 Task: Add a field from the Popular template Priority with name XcelTech.
Action: Mouse moved to (57, 399)
Screenshot: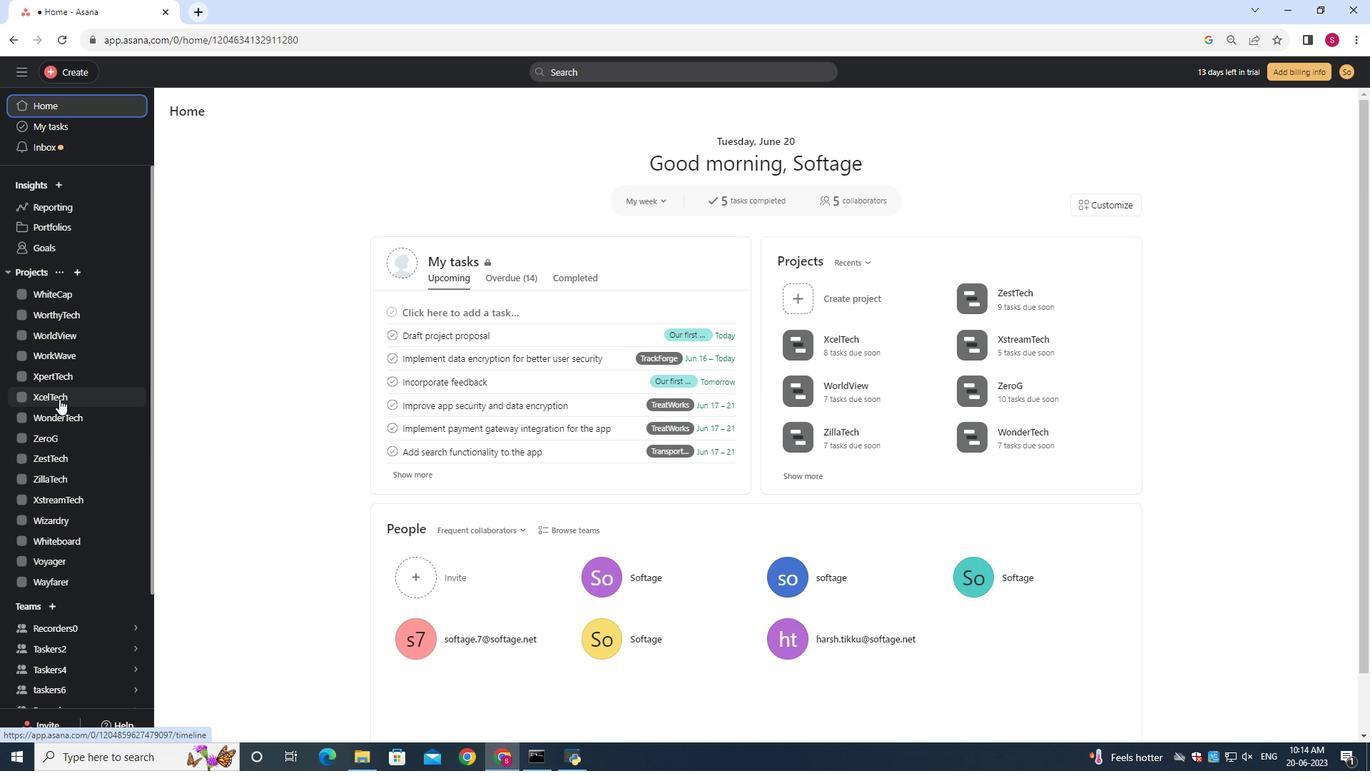 
Action: Mouse pressed left at (57, 399)
Screenshot: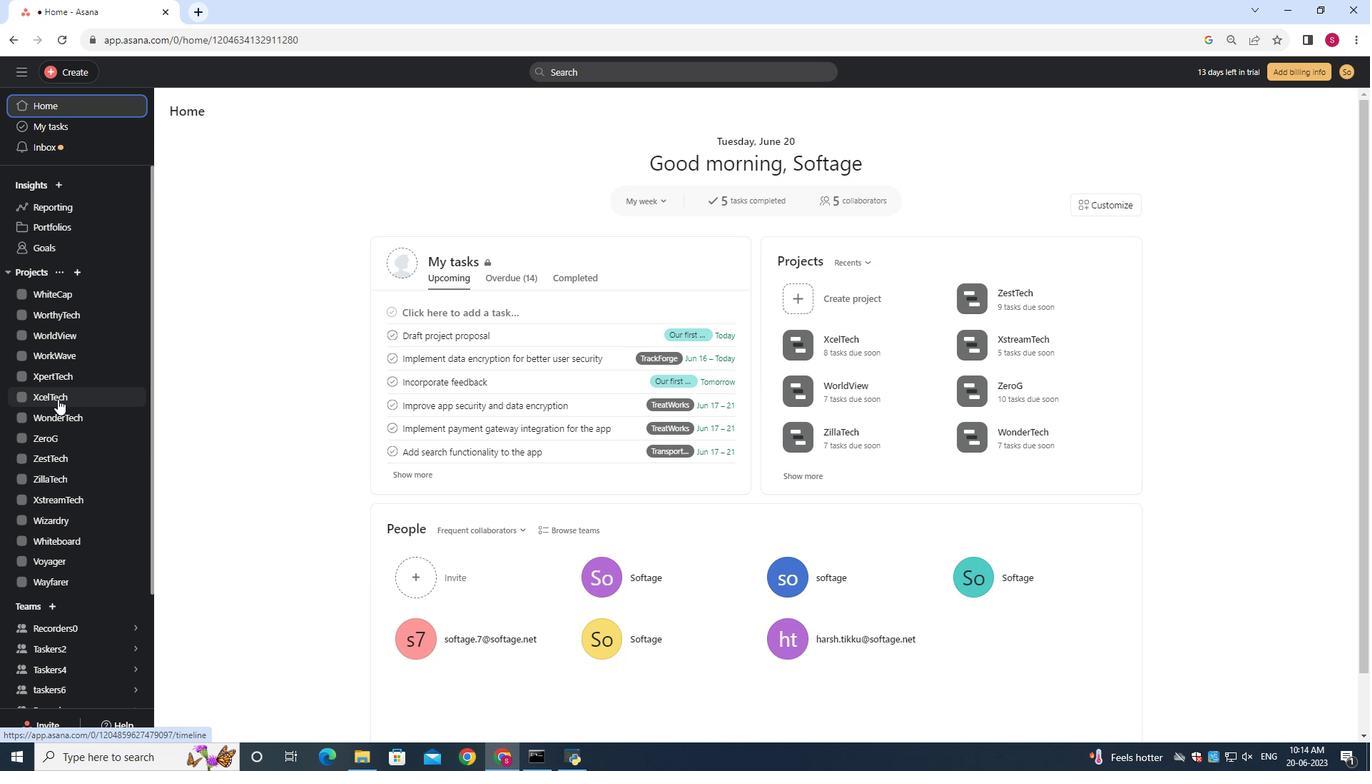 
Action: Mouse moved to (225, 144)
Screenshot: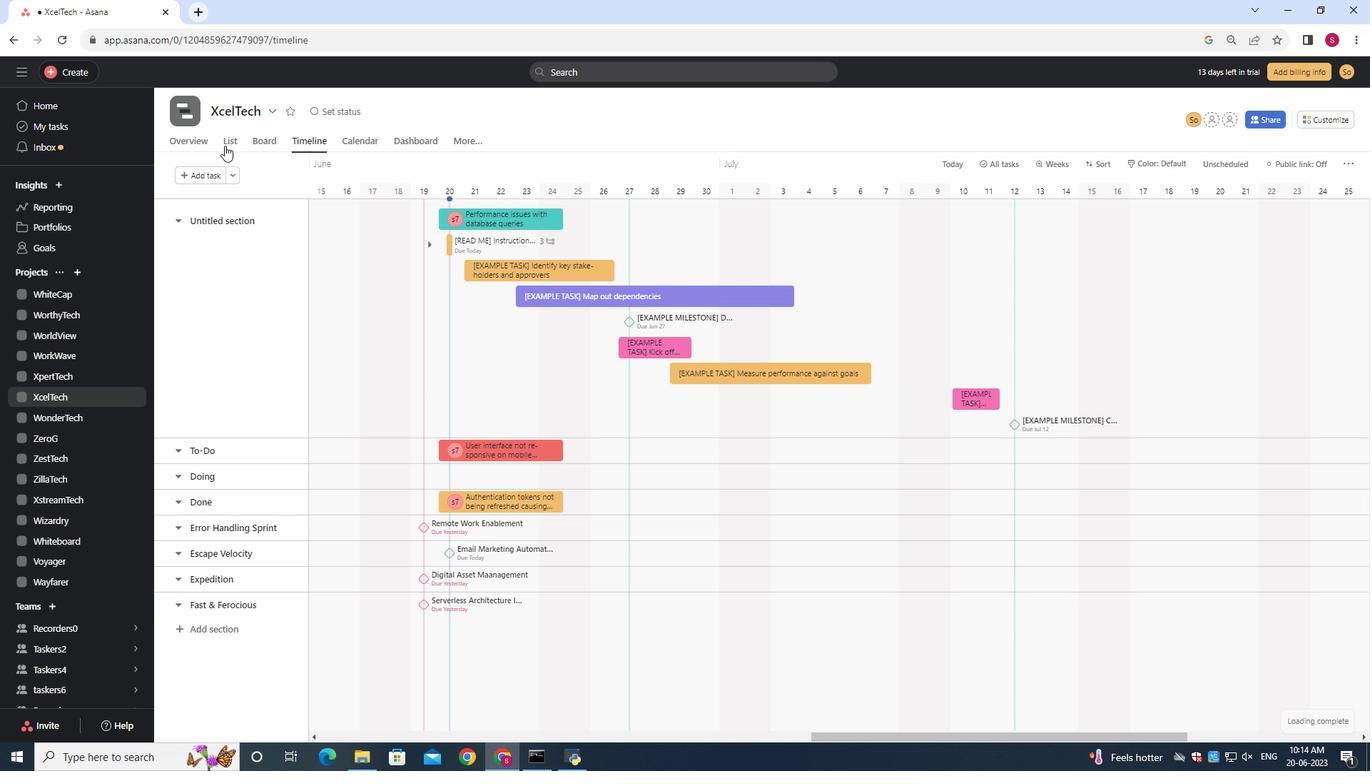 
Action: Mouse pressed left at (225, 144)
Screenshot: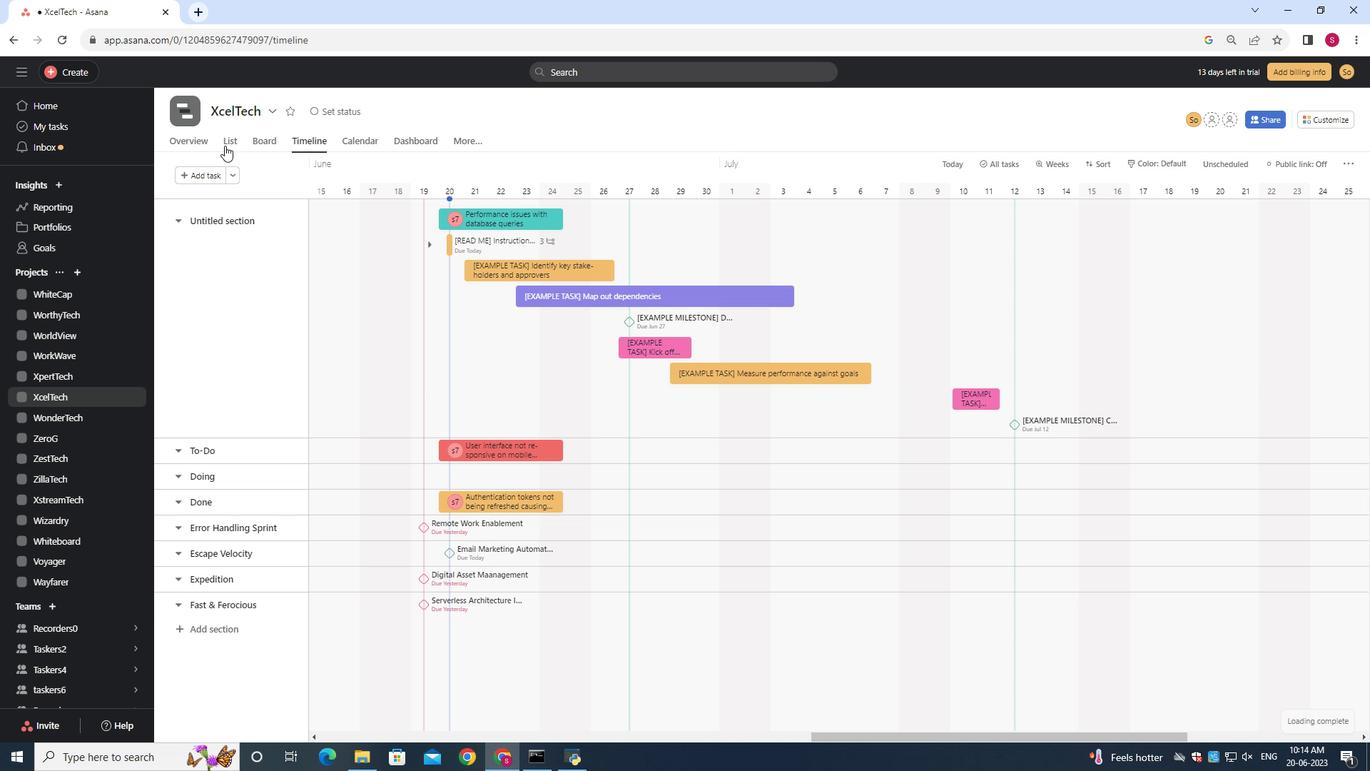 
Action: Mouse moved to (955, 192)
Screenshot: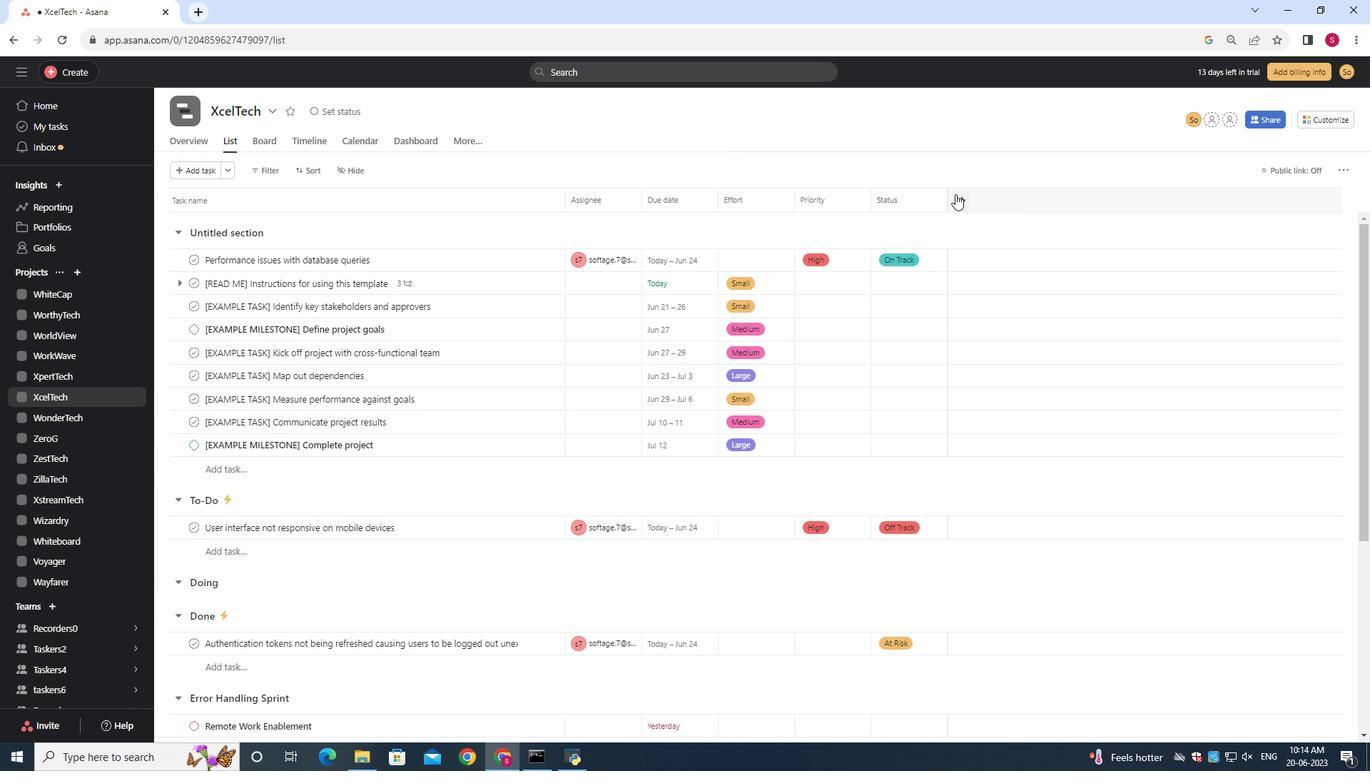 
Action: Mouse pressed left at (955, 192)
Screenshot: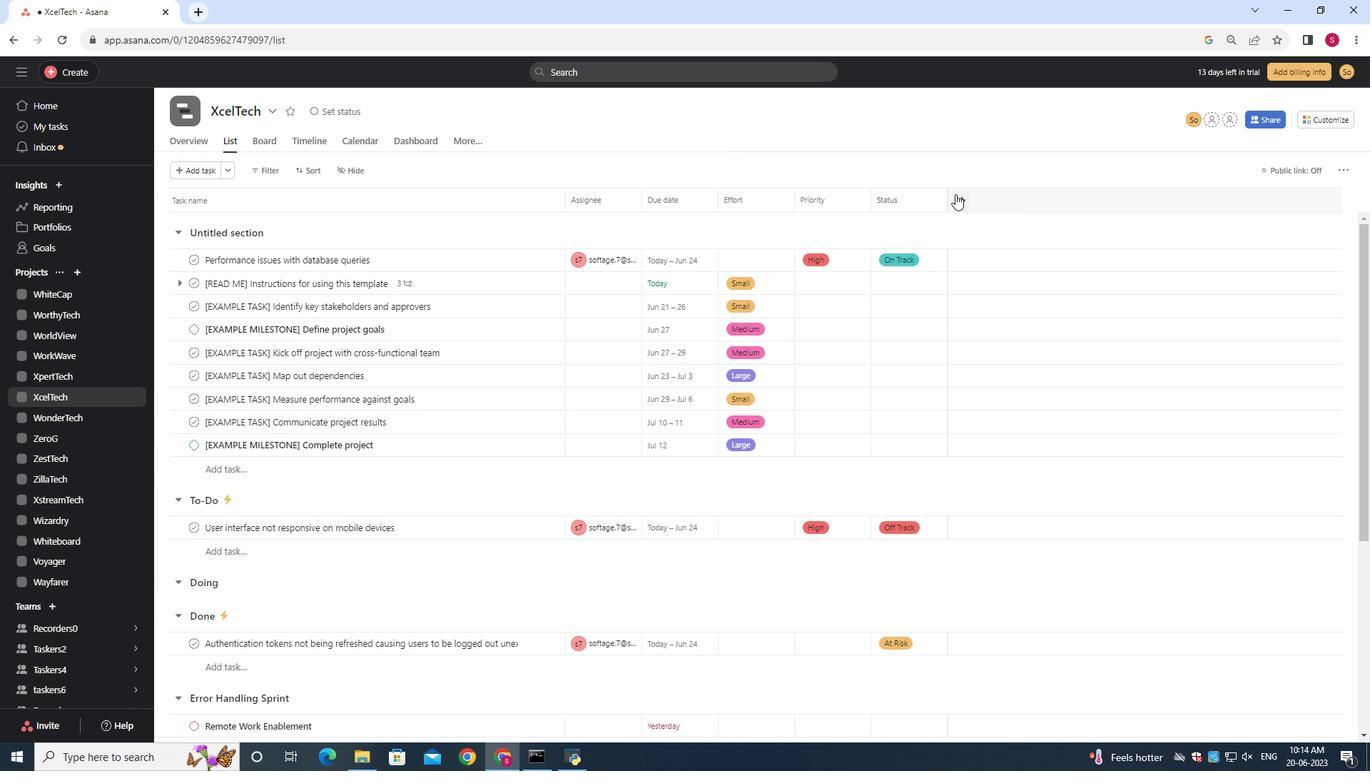 
Action: Mouse moved to (990, 250)
Screenshot: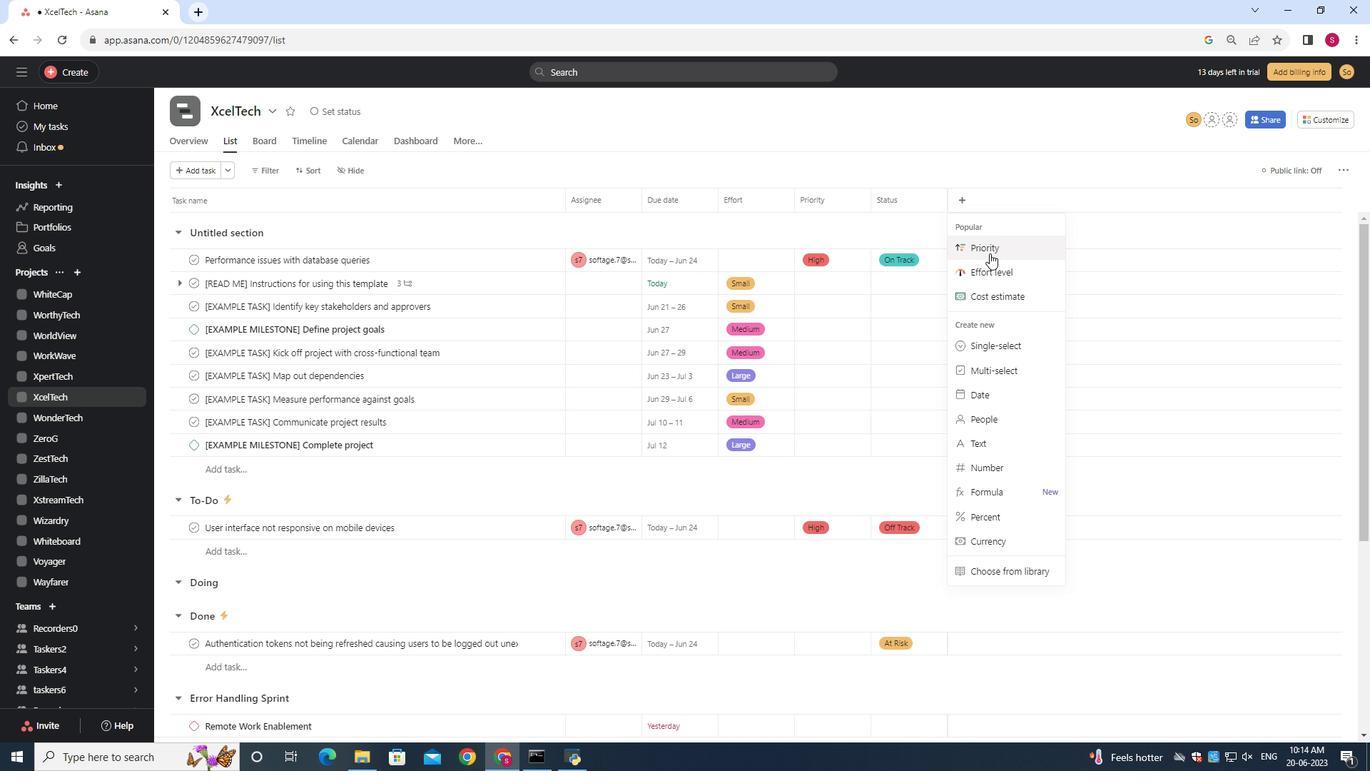 
Action: Mouse pressed left at (990, 250)
Screenshot: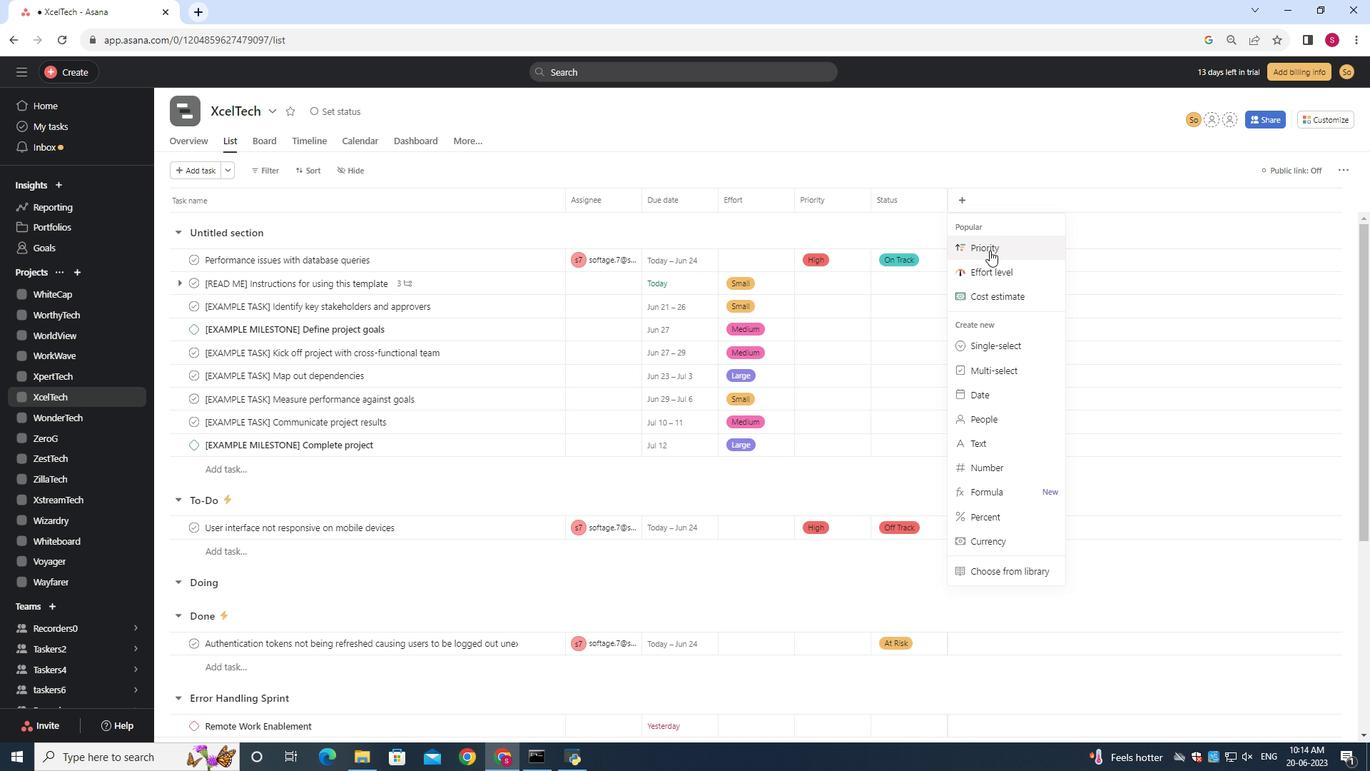 
Action: Mouse moved to (616, 197)
Screenshot: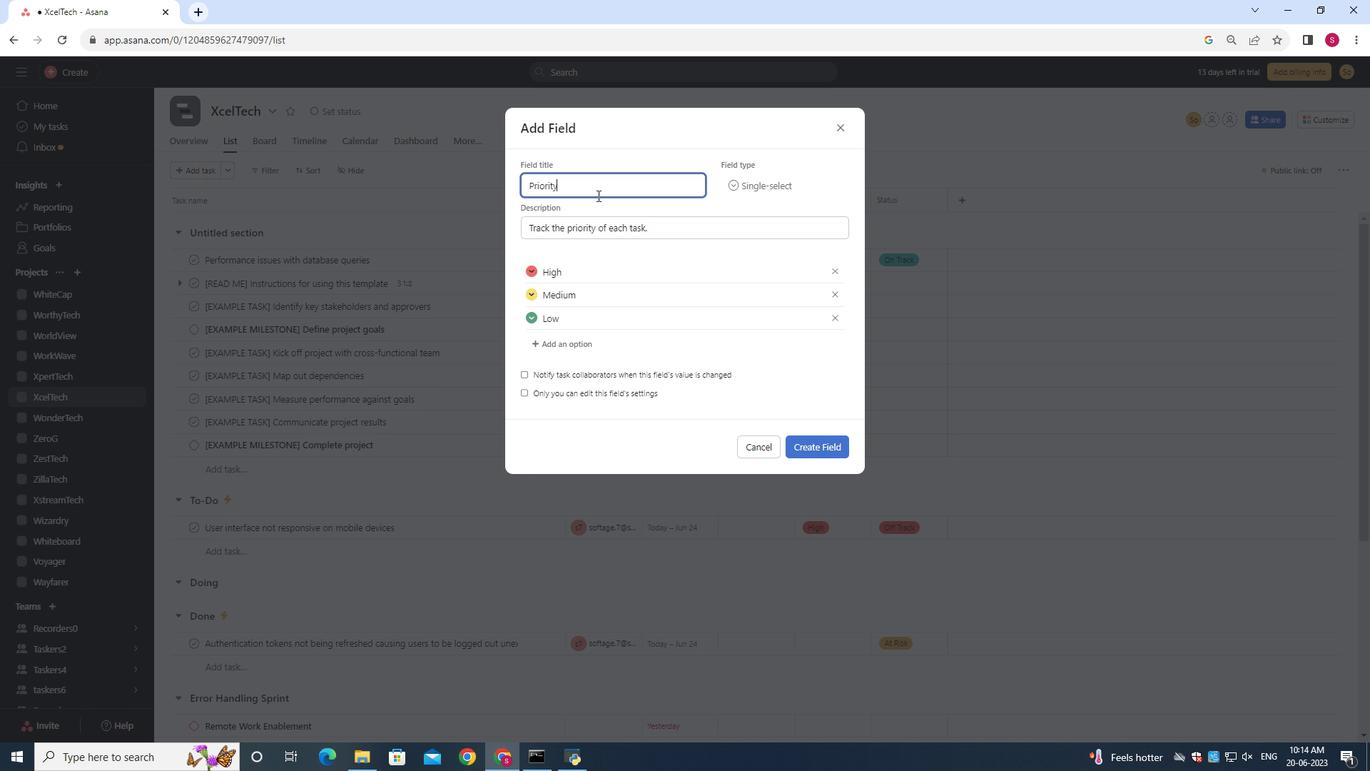 
Action: Key pressed ctrl+A<Key.backspace><Key.shift><Key.shift><Key.shift><Key.shift><Key.shift><Key.shift><Key.shift><Key.shift><Key.shift><Key.shift><Key.shift><Key.shift><Key.shift><Key.shift><Key.shift><Key.shift><Key.shift><Key.shift><Key.shift><Key.shift><Key.shift><Key.shift><Key.shift><Key.shift><Key.shift><Key.shift>Xcel<Key.shift>Tech
Screenshot: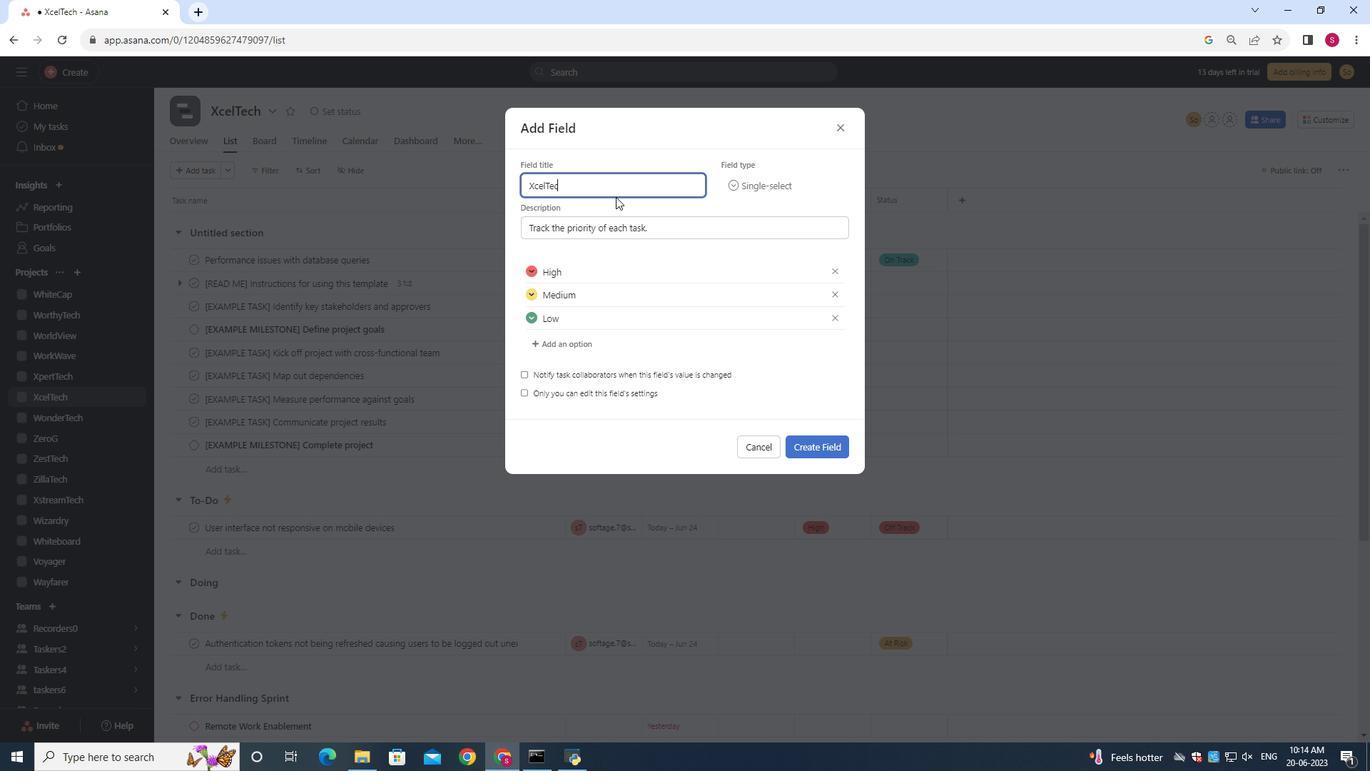 
Action: Mouse moved to (818, 446)
Screenshot: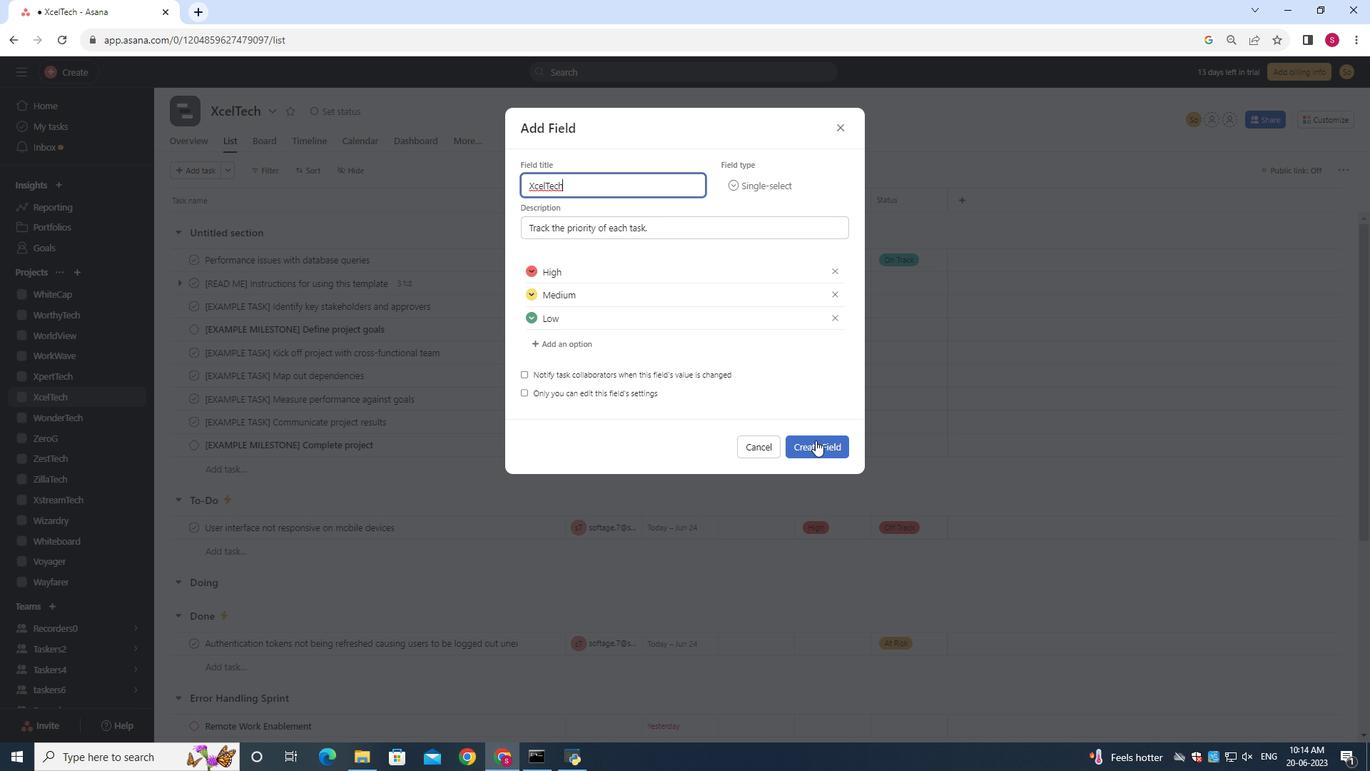 
Action: Mouse pressed left at (818, 446)
Screenshot: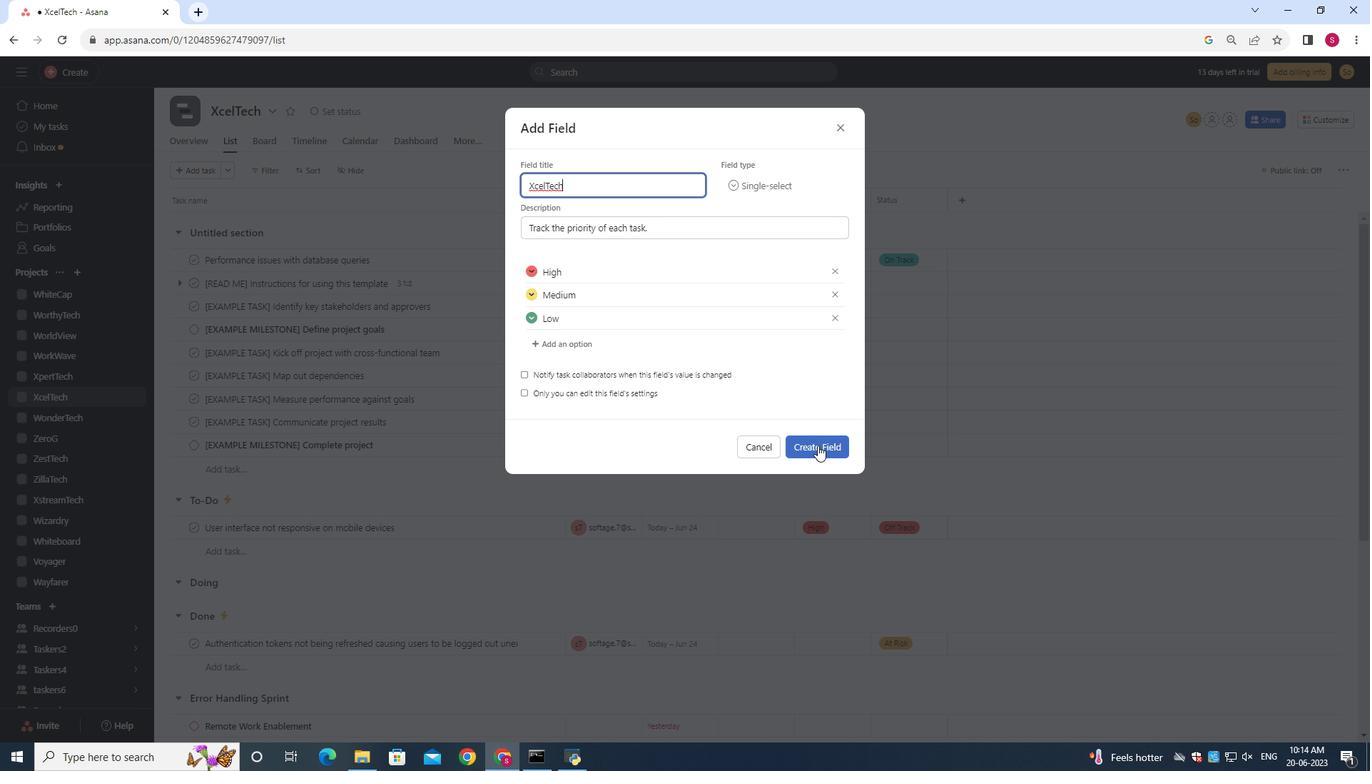 
